 Task: Horizontally align the page to the right.
Action: Mouse moved to (59, 97)
Screenshot: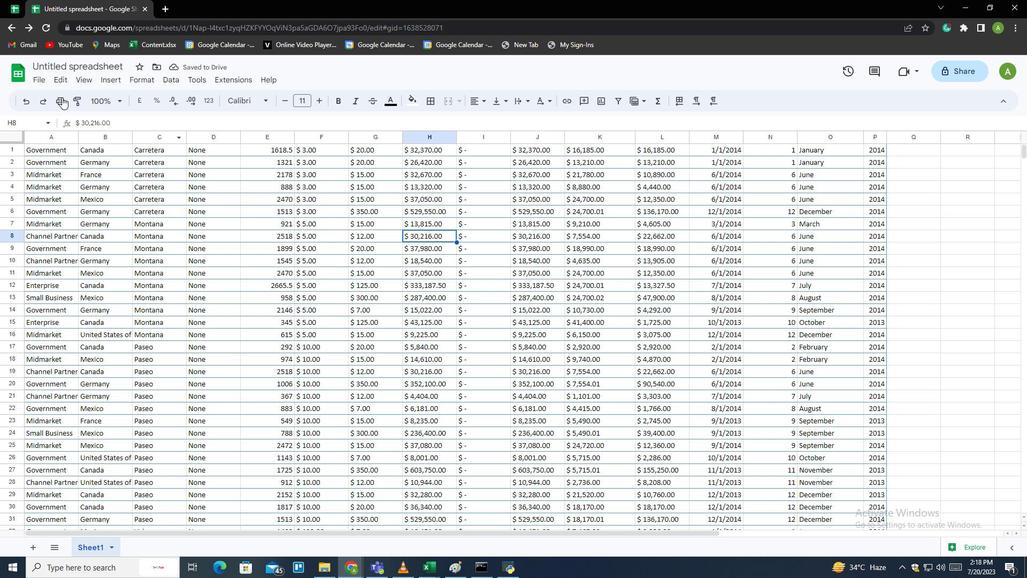 
Action: Mouse pressed left at (59, 97)
Screenshot: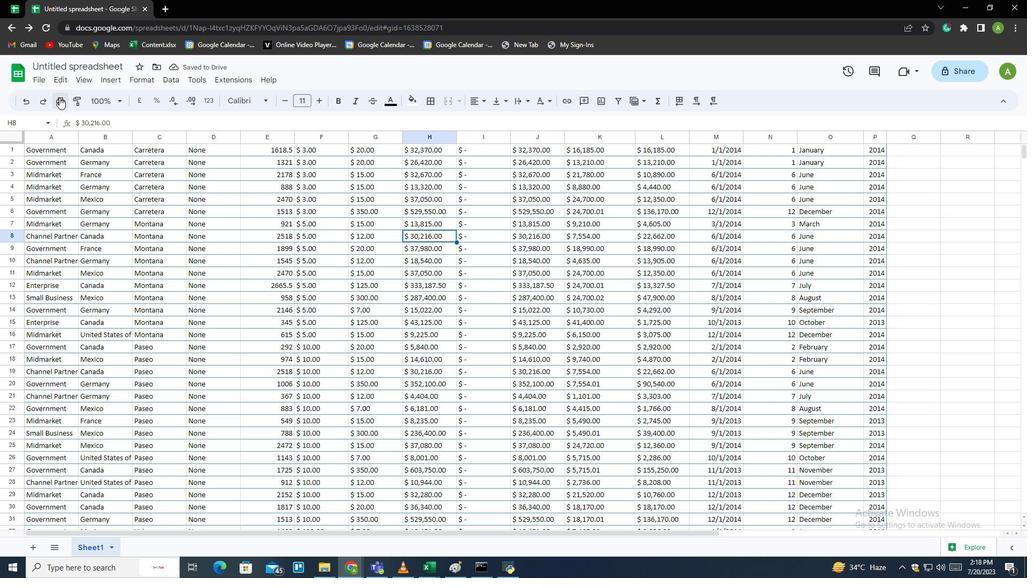 
Action: Mouse moved to (906, 346)
Screenshot: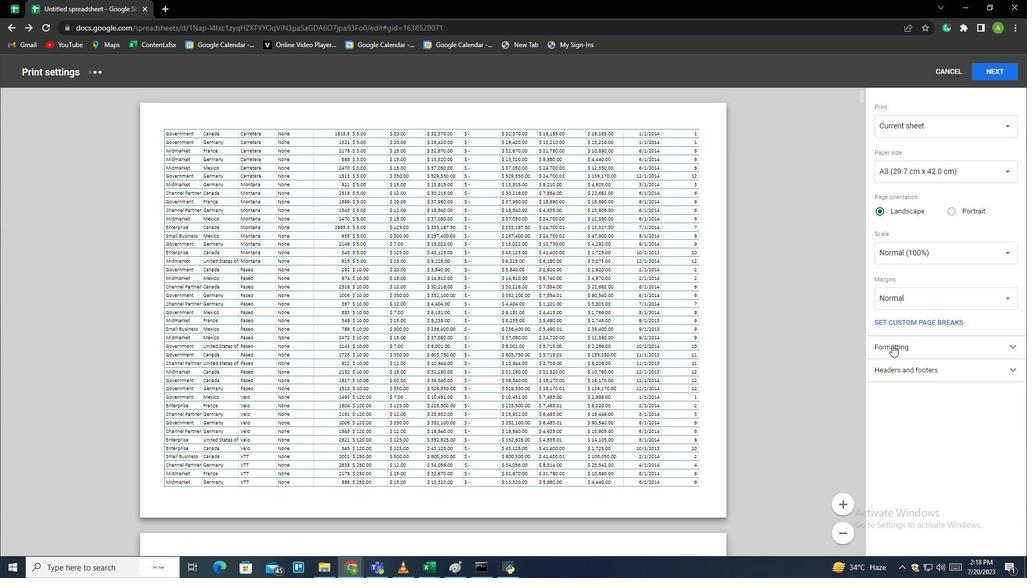 
Action: Mouse pressed left at (906, 346)
Screenshot: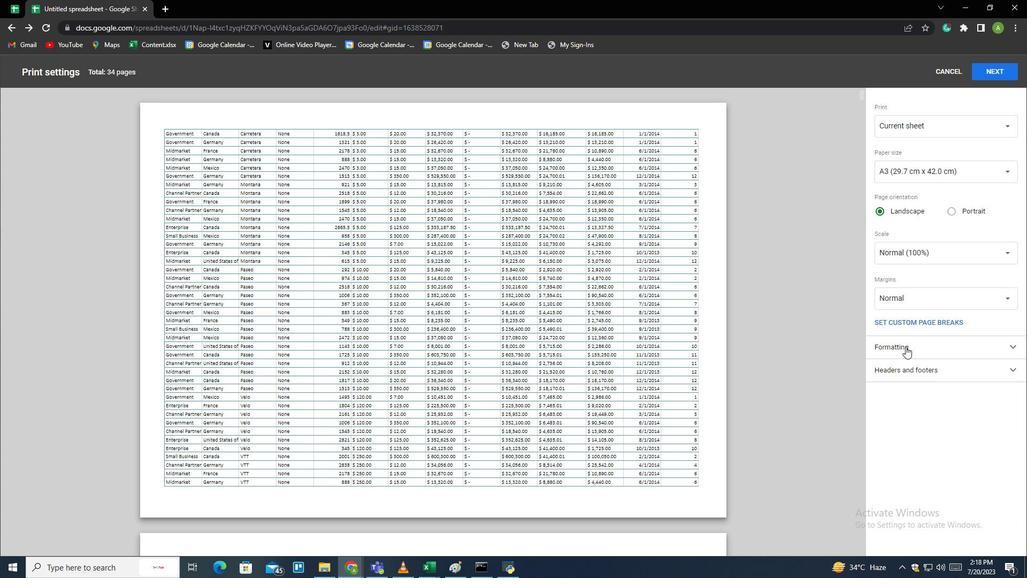 
Action: Mouse moved to (905, 480)
Screenshot: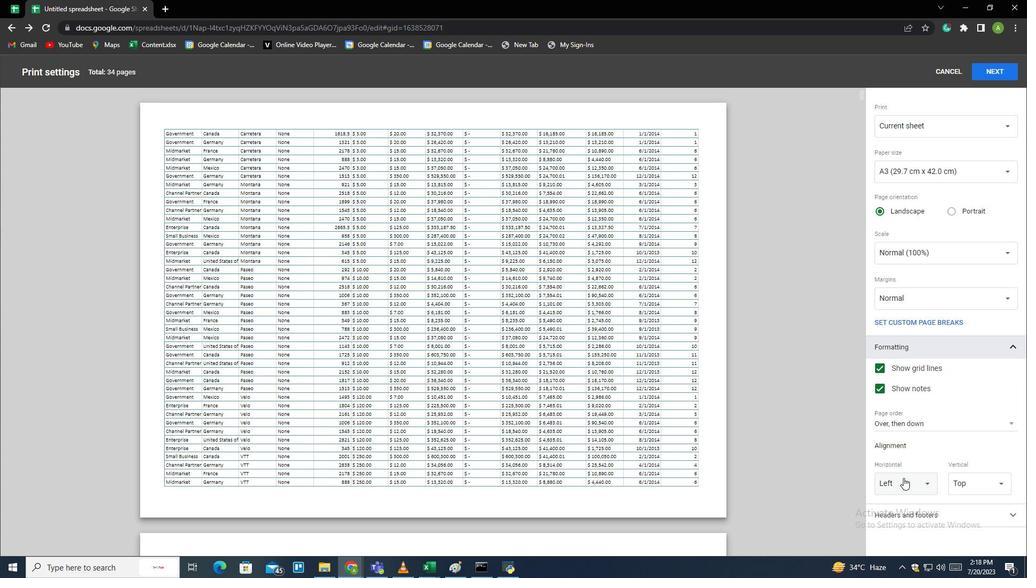 
Action: Mouse pressed left at (905, 480)
Screenshot: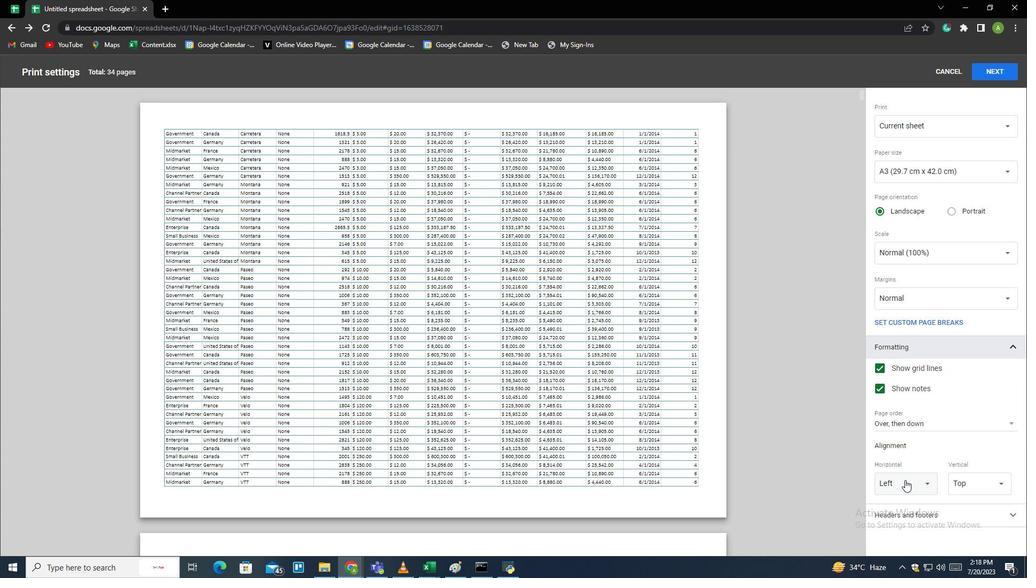
Action: Mouse moved to (909, 505)
Screenshot: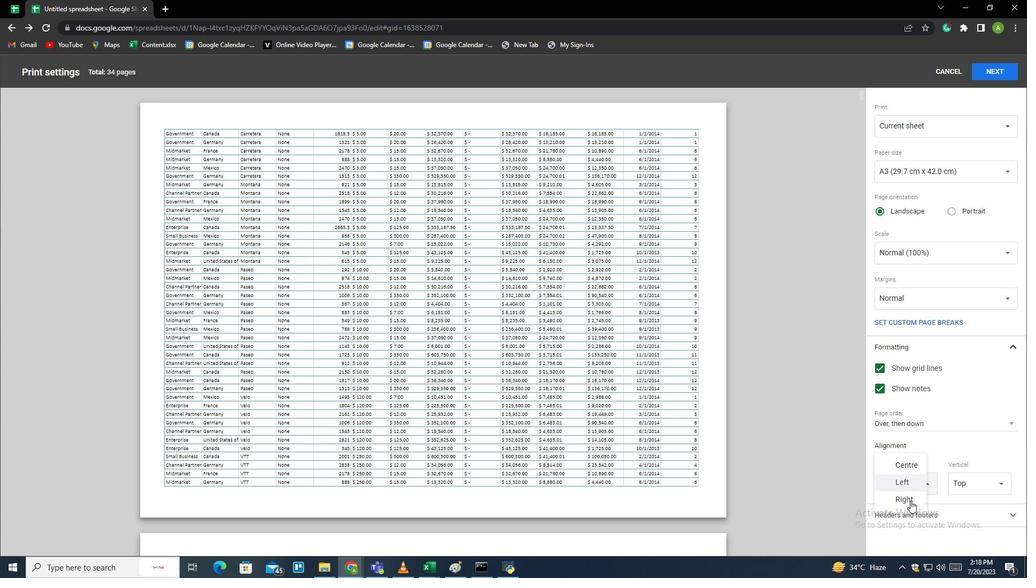 
Action: Mouse pressed left at (909, 505)
Screenshot: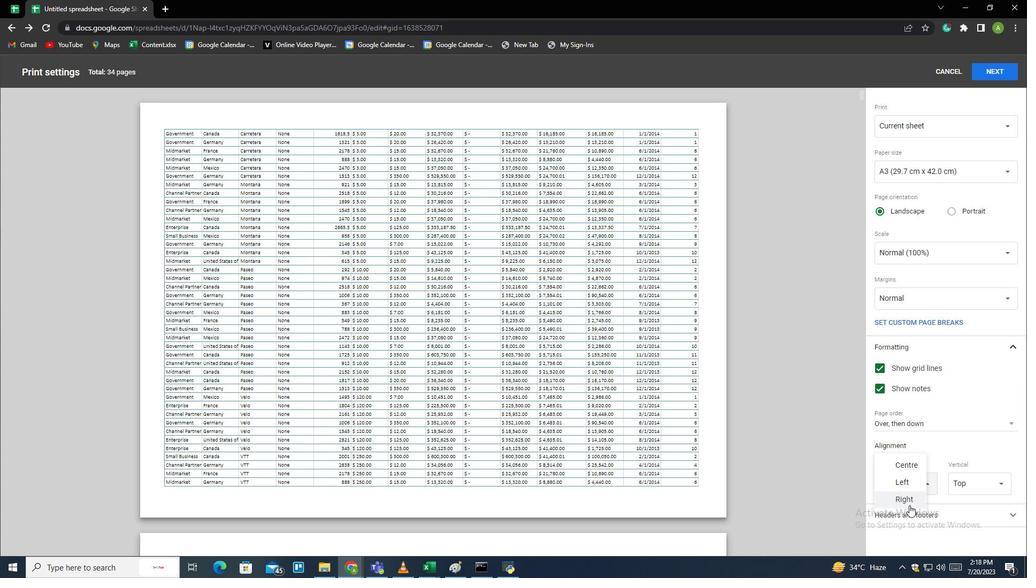 
Action: Mouse moved to (958, 291)
Screenshot: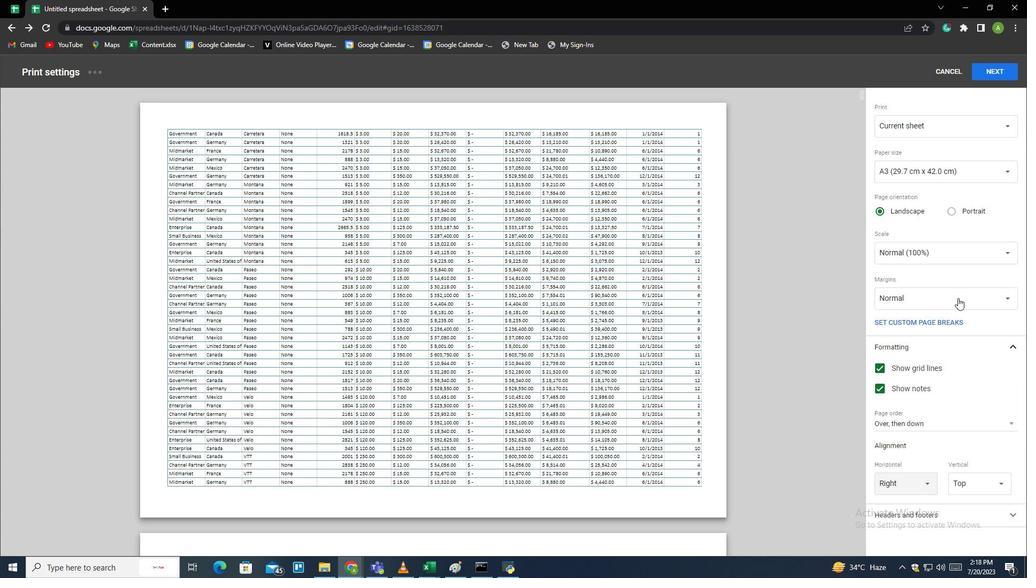 
